 Task: Add Chocolate Chip Muffins 4 Pack to the cart.
Action: Mouse moved to (18, 81)
Screenshot: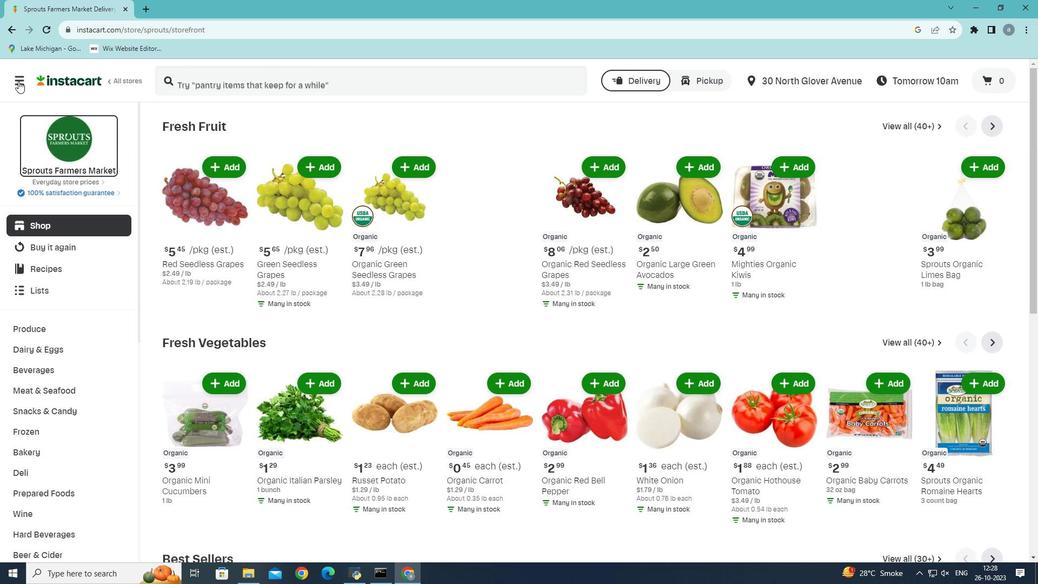 
Action: Mouse pressed left at (18, 81)
Screenshot: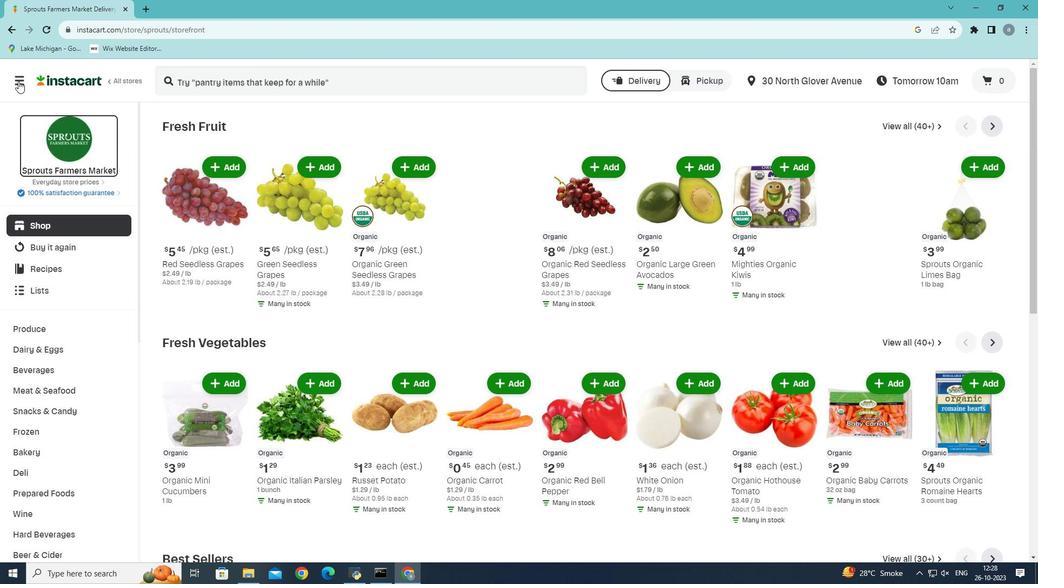 
Action: Mouse moved to (55, 313)
Screenshot: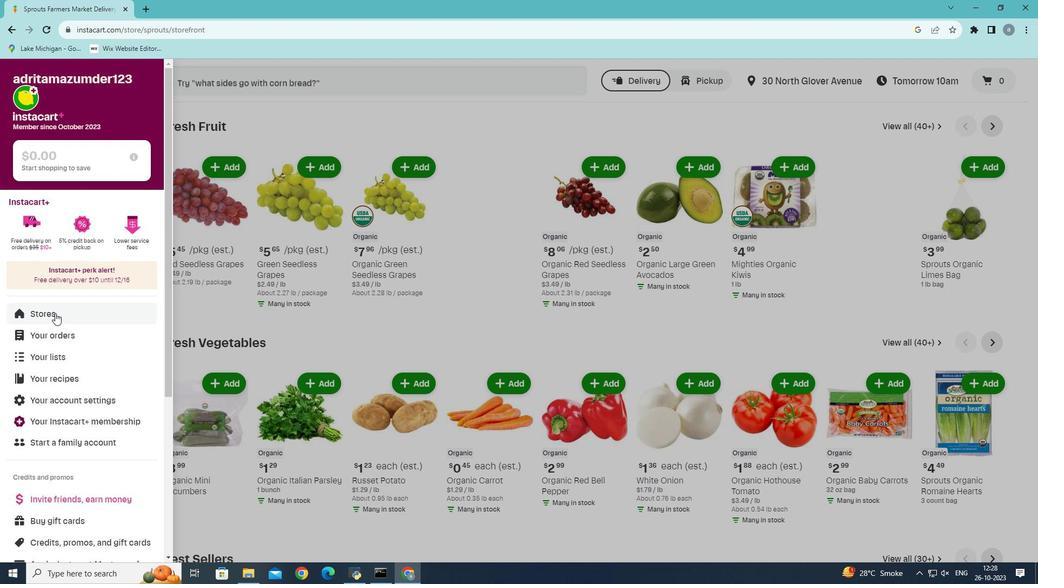 
Action: Mouse pressed left at (55, 313)
Screenshot: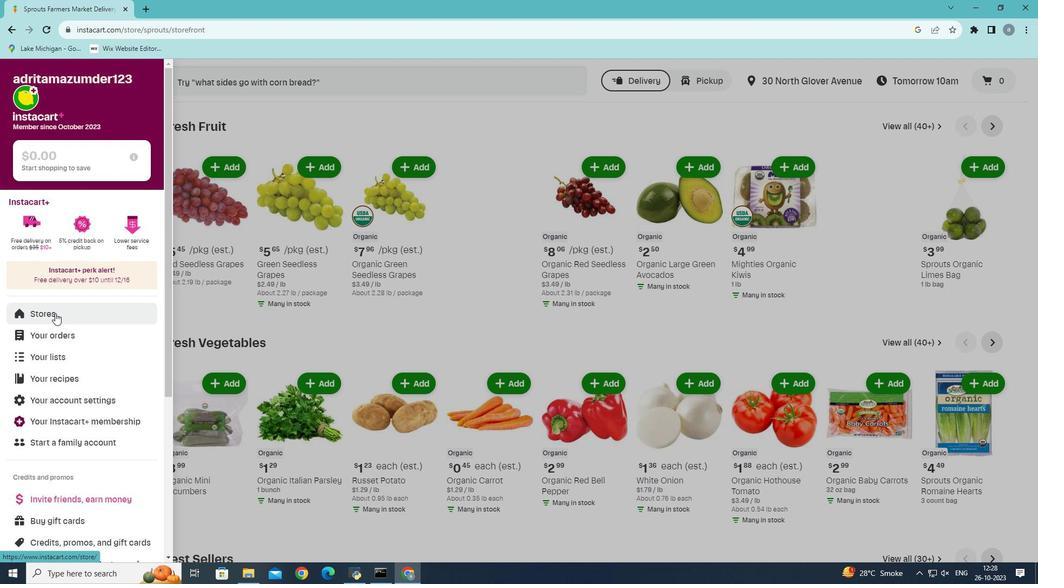 
Action: Mouse moved to (254, 124)
Screenshot: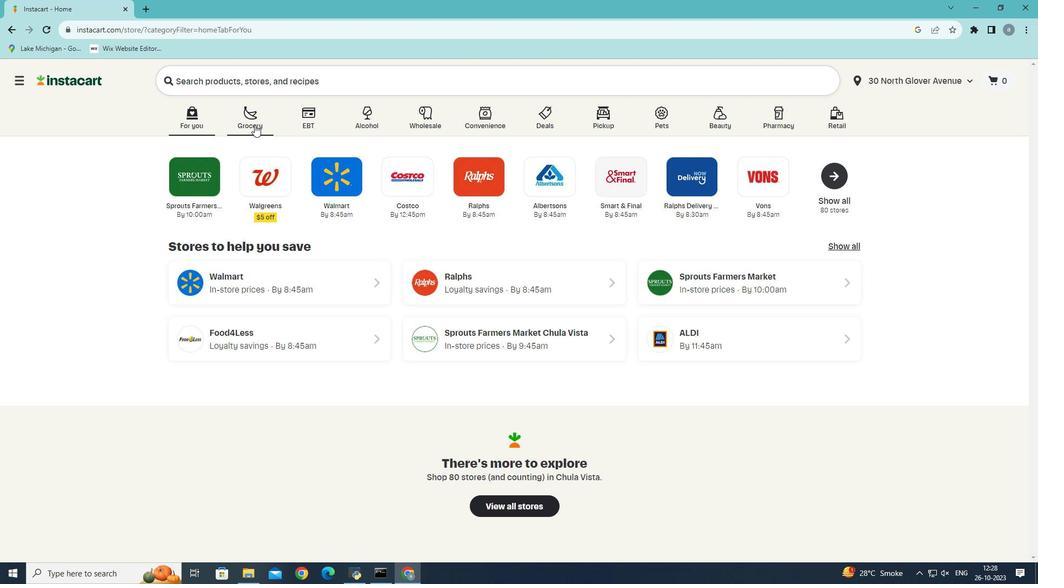 
Action: Mouse pressed left at (254, 124)
Screenshot: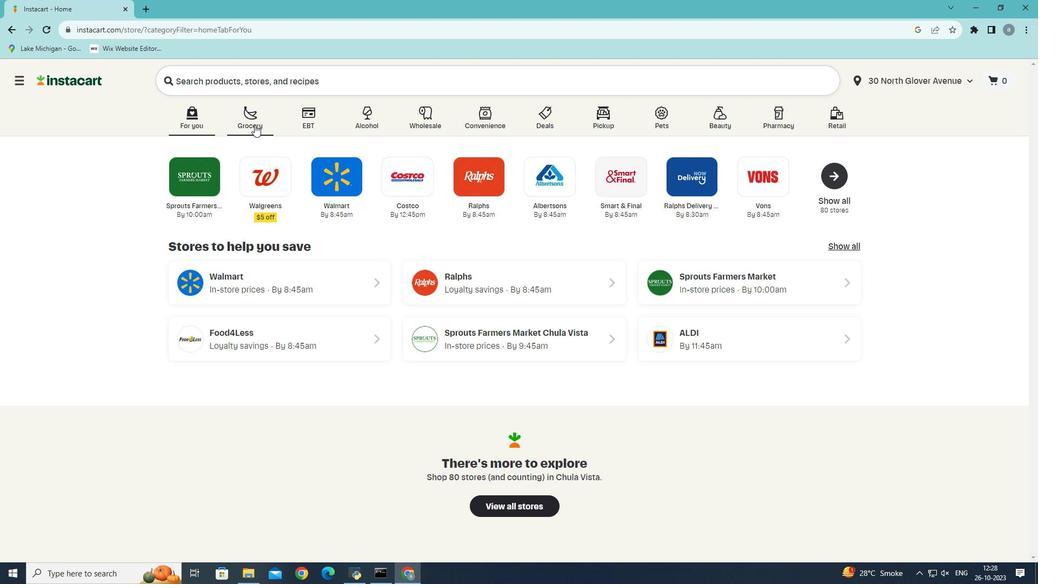 
Action: Mouse moved to (243, 315)
Screenshot: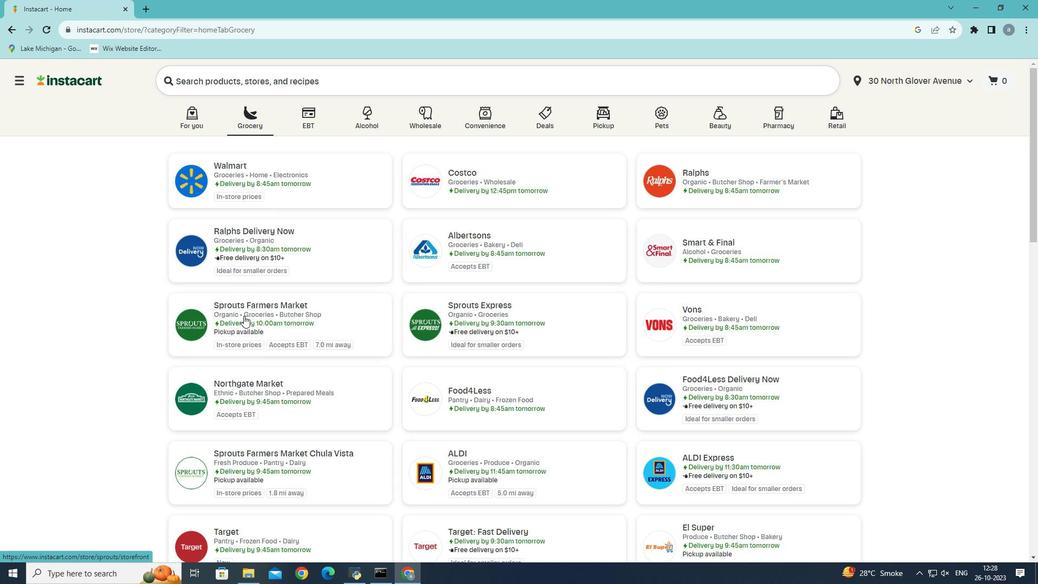 
Action: Mouse pressed left at (243, 315)
Screenshot: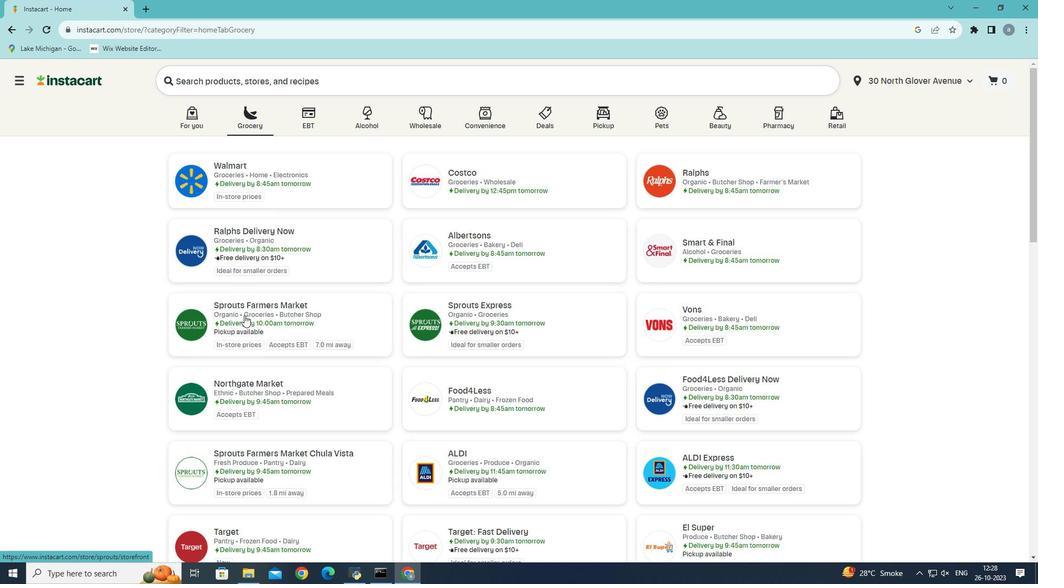 
Action: Mouse moved to (26, 451)
Screenshot: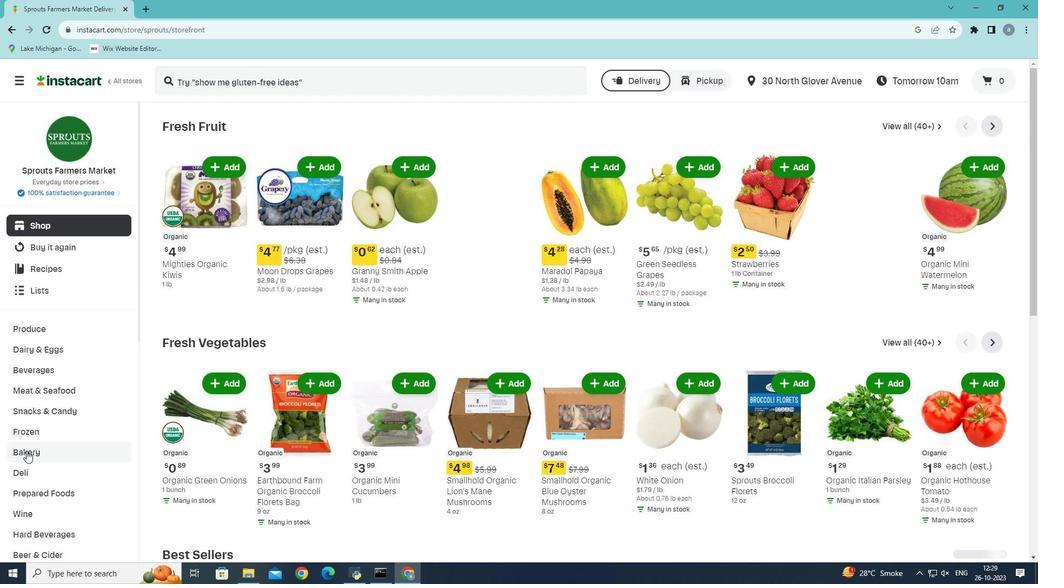 
Action: Mouse pressed left at (26, 451)
Screenshot: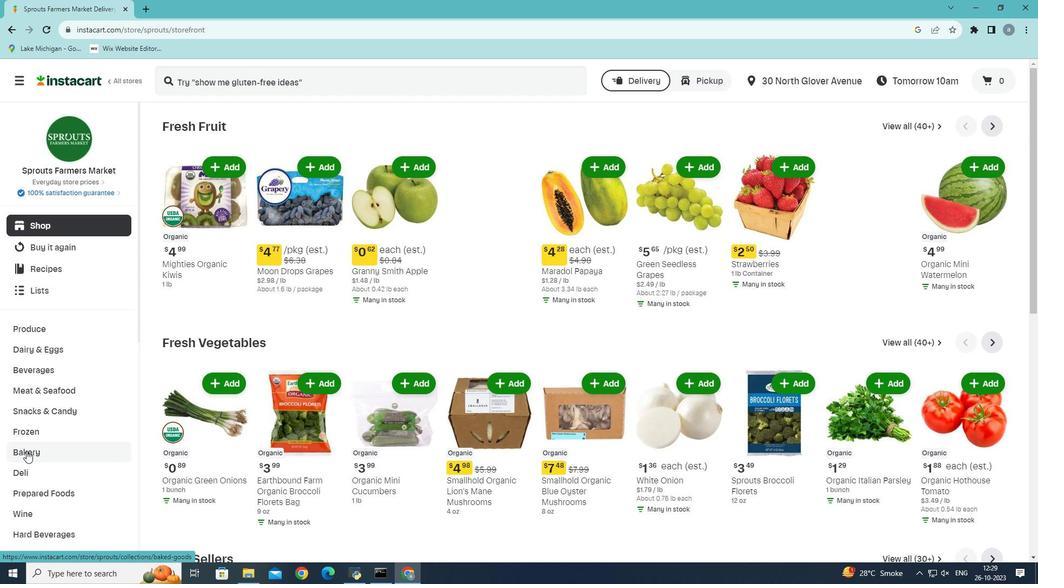 
Action: Mouse moved to (657, 154)
Screenshot: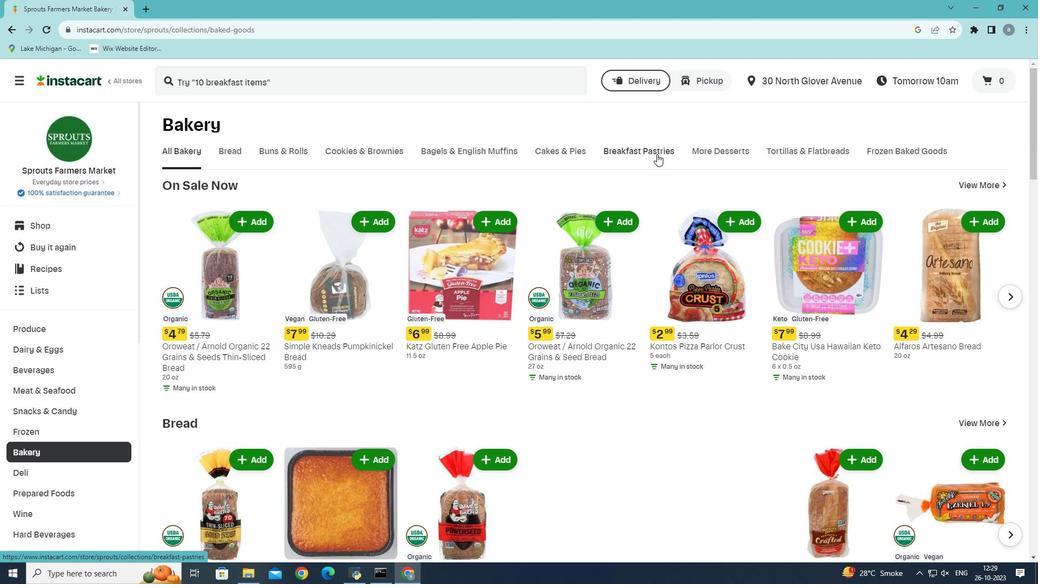 
Action: Mouse pressed left at (657, 154)
Screenshot: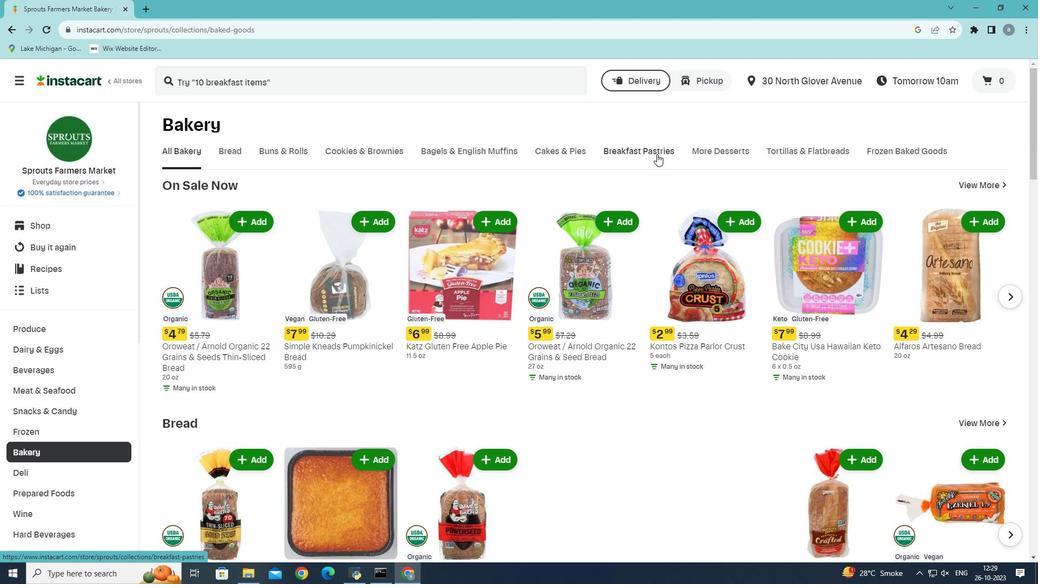 
Action: Mouse moved to (235, 196)
Screenshot: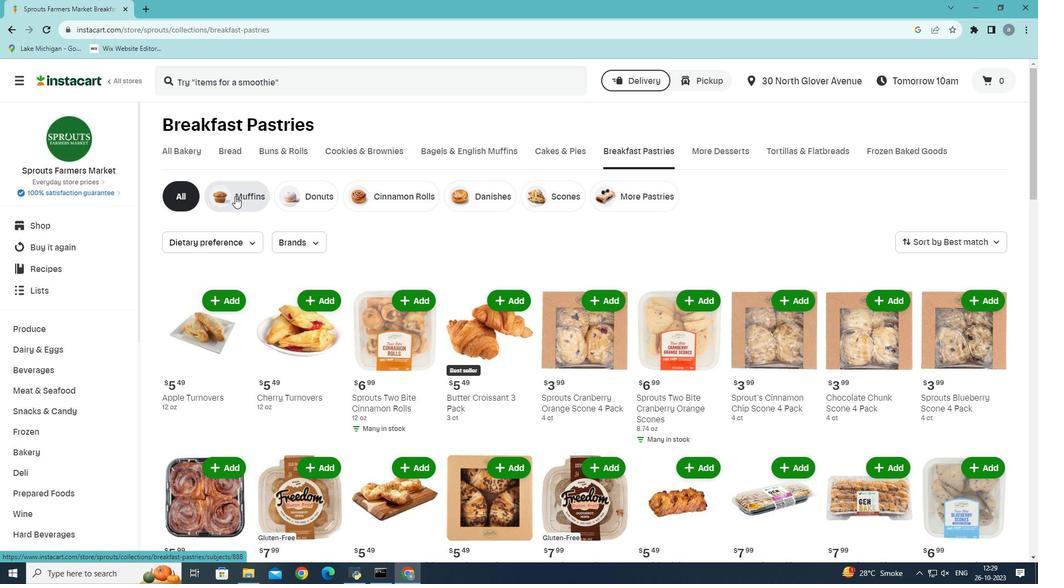
Action: Mouse pressed left at (235, 196)
Screenshot: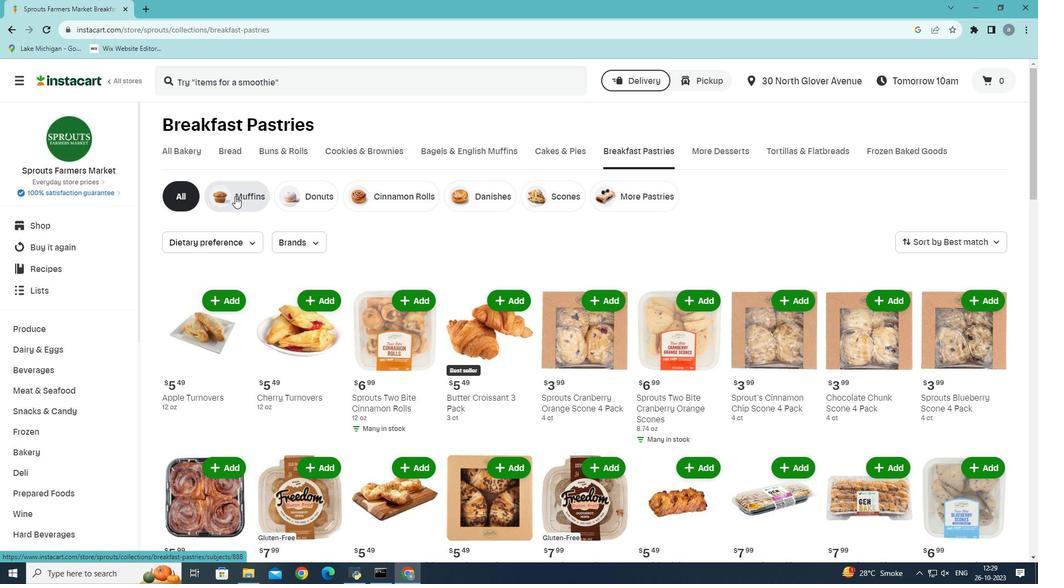 
Action: Mouse moved to (435, 390)
Screenshot: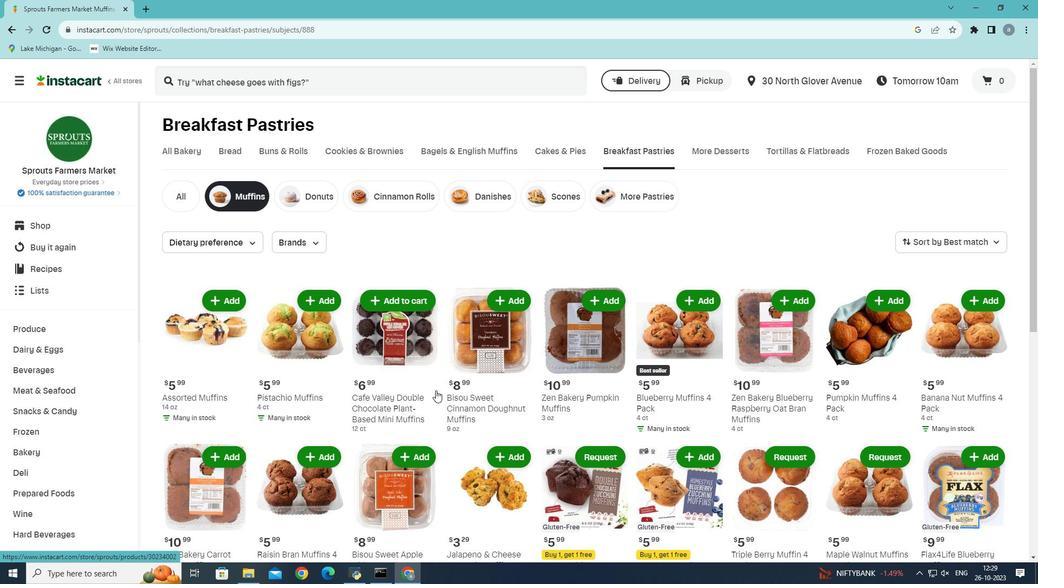 
Action: Mouse scrolled (435, 389) with delta (0, 0)
Screenshot: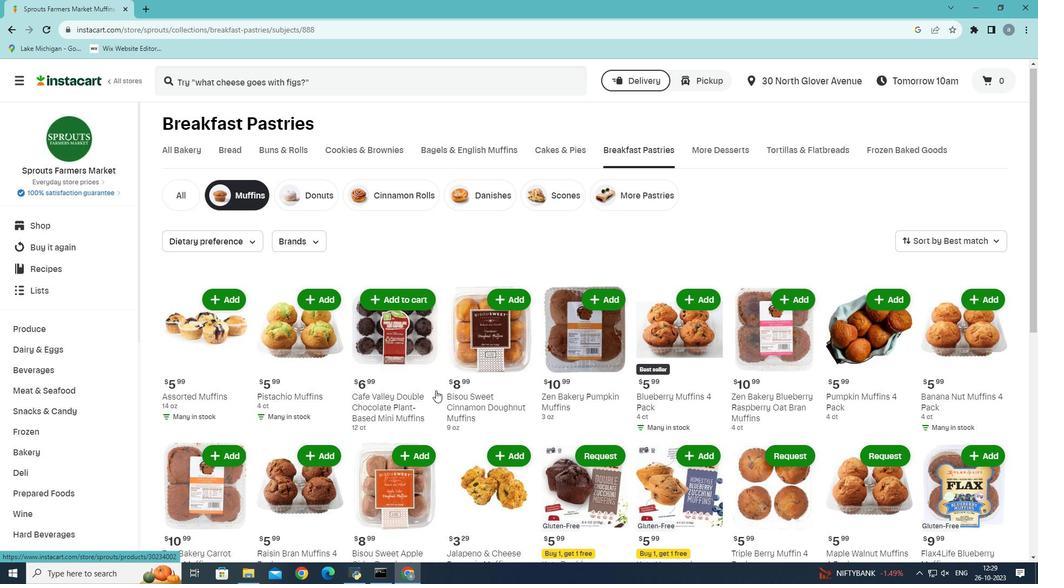 
Action: Mouse moved to (436, 390)
Screenshot: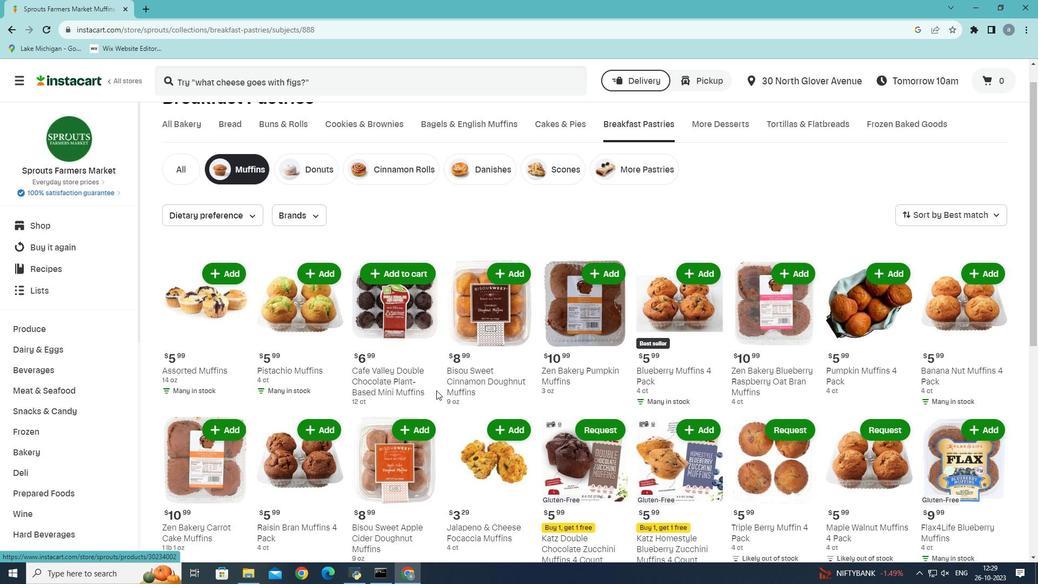 
Action: Mouse scrolled (436, 389) with delta (0, 0)
Screenshot: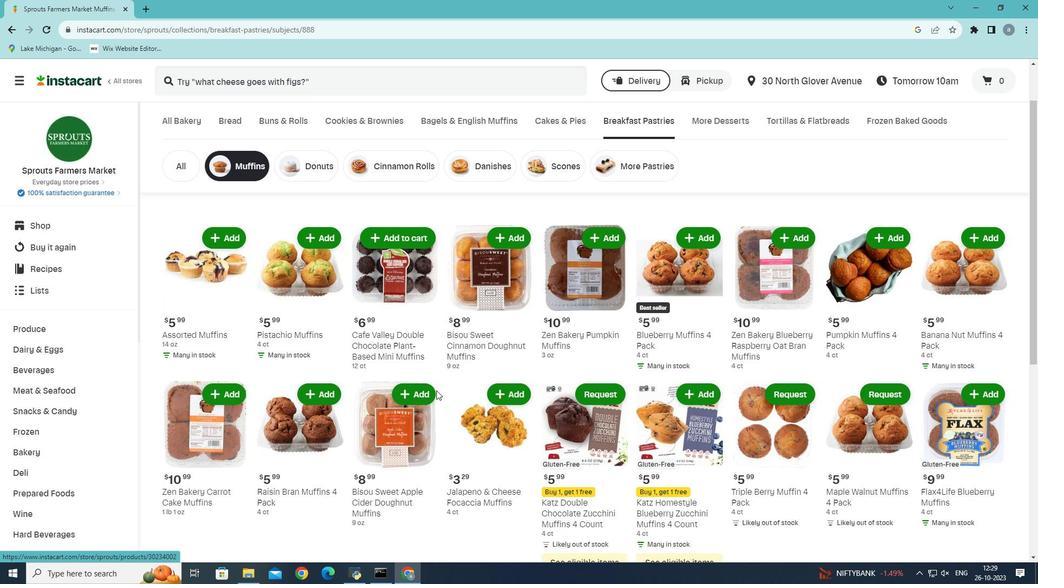 
Action: Mouse moved to (436, 390)
Screenshot: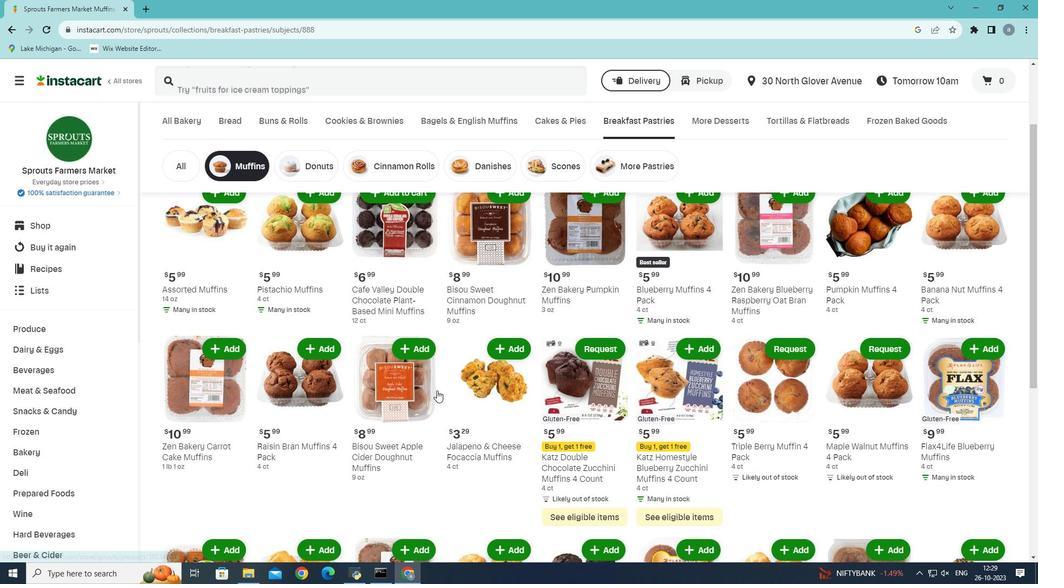 
Action: Mouse scrolled (436, 389) with delta (0, 0)
Screenshot: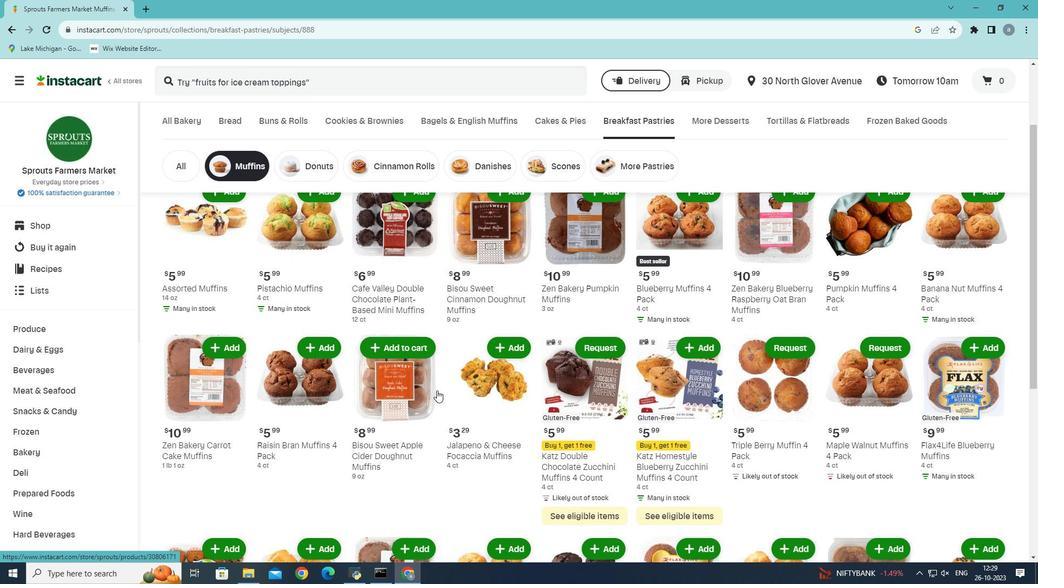 
Action: Mouse scrolled (436, 389) with delta (0, 0)
Screenshot: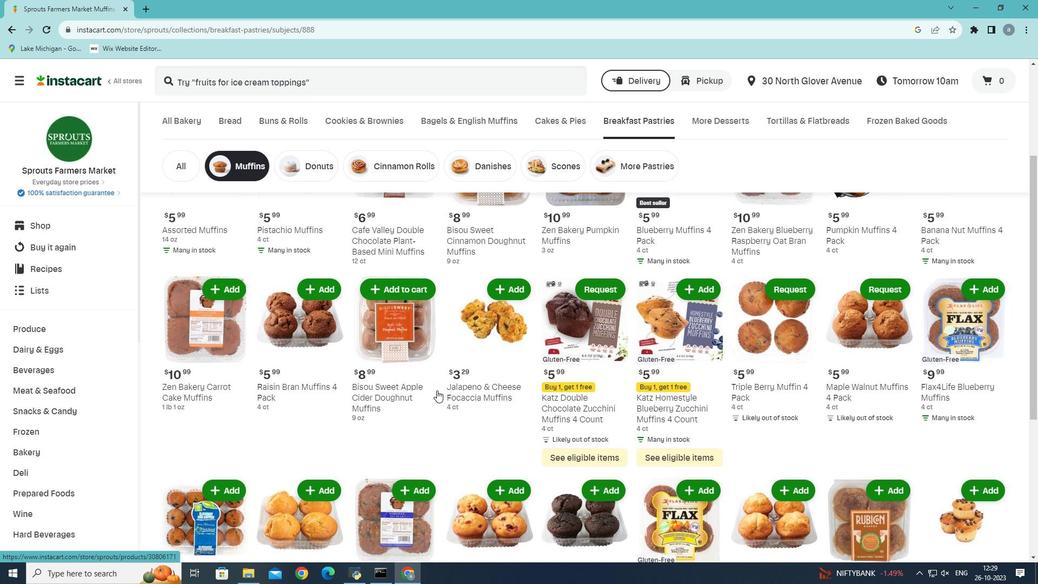 
Action: Mouse moved to (648, 360)
Screenshot: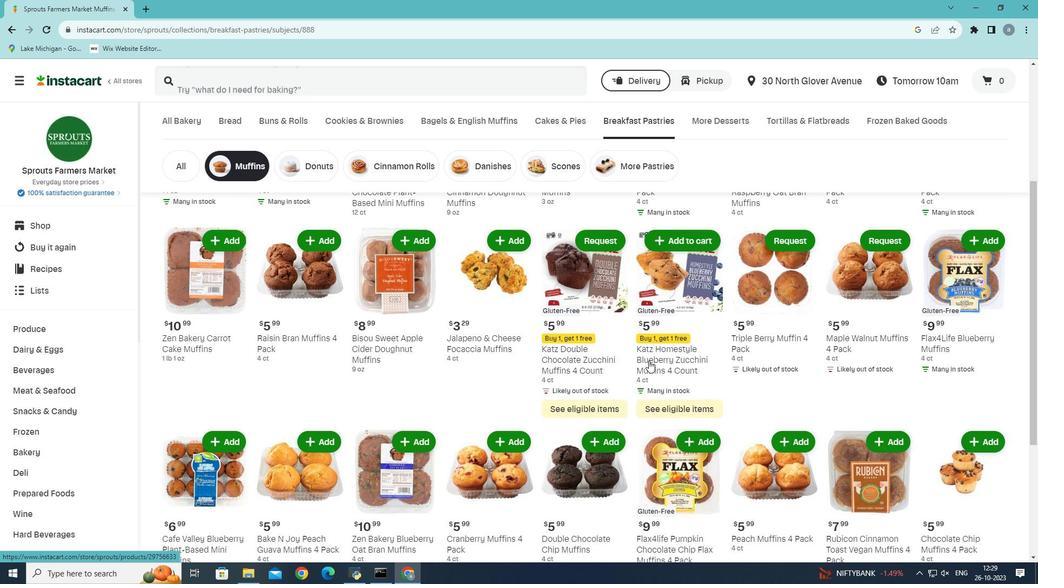
Action: Mouse scrolled (648, 360) with delta (0, 0)
Screenshot: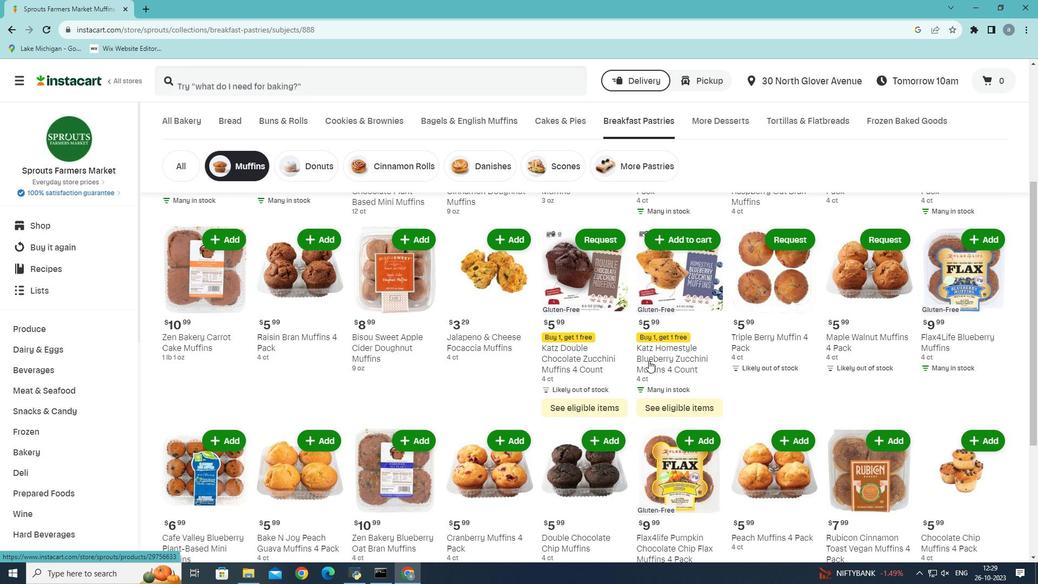 
Action: Mouse scrolled (648, 360) with delta (0, 0)
Screenshot: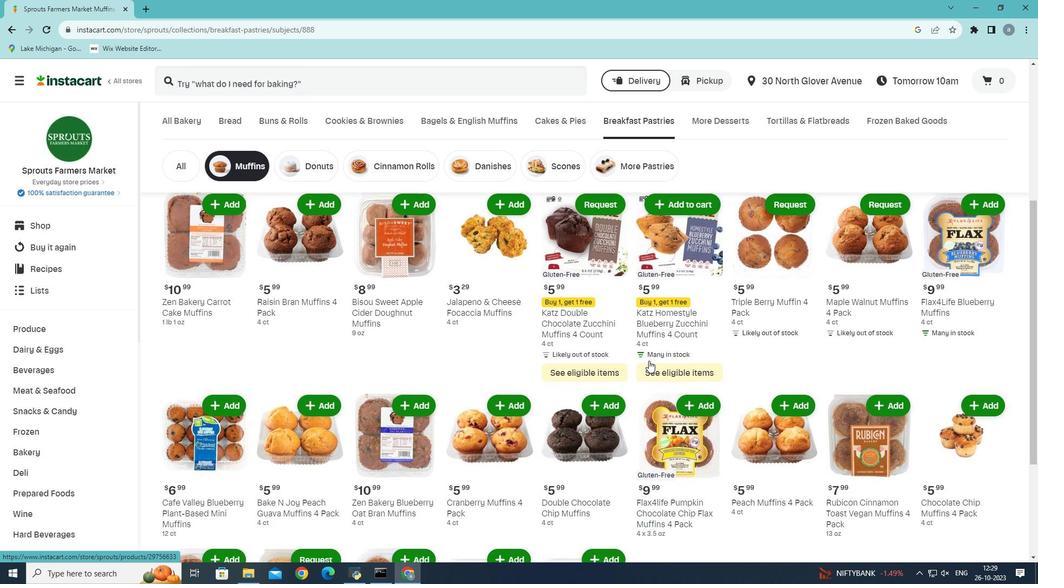 
Action: Mouse scrolled (648, 360) with delta (0, 0)
Screenshot: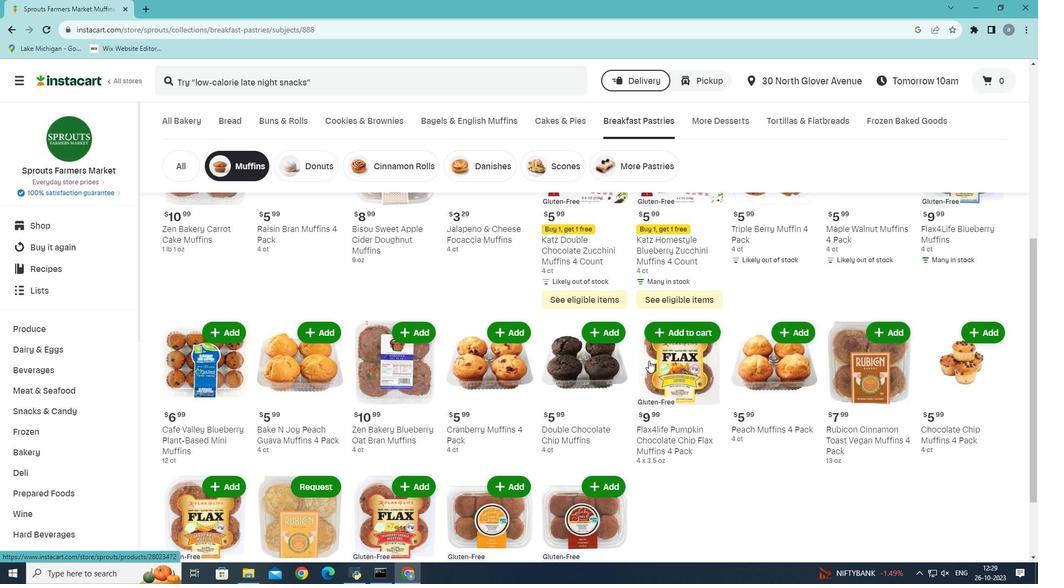 
Action: Mouse moved to (985, 283)
Screenshot: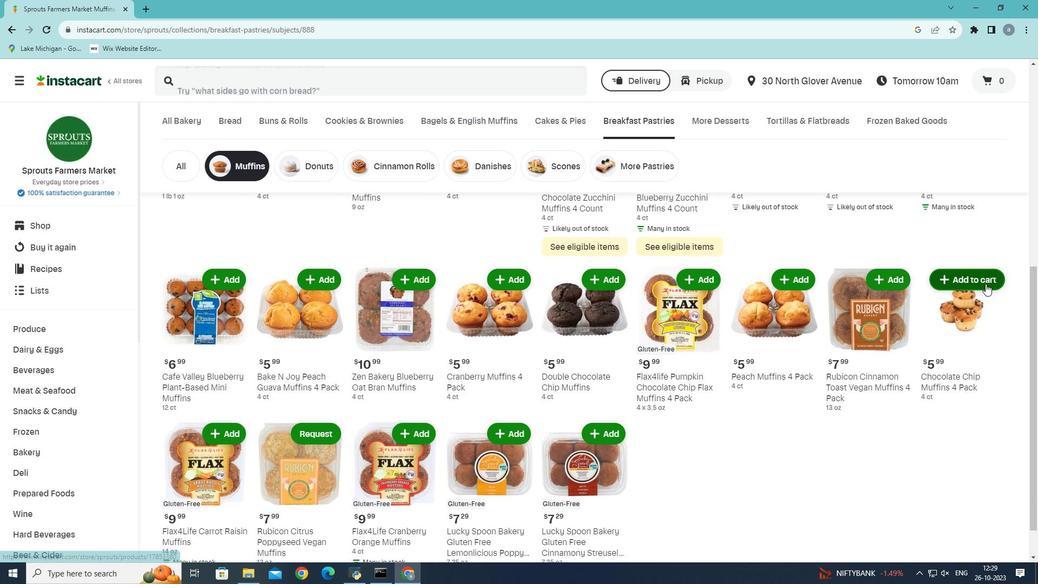 
Action: Mouse pressed left at (985, 283)
Screenshot: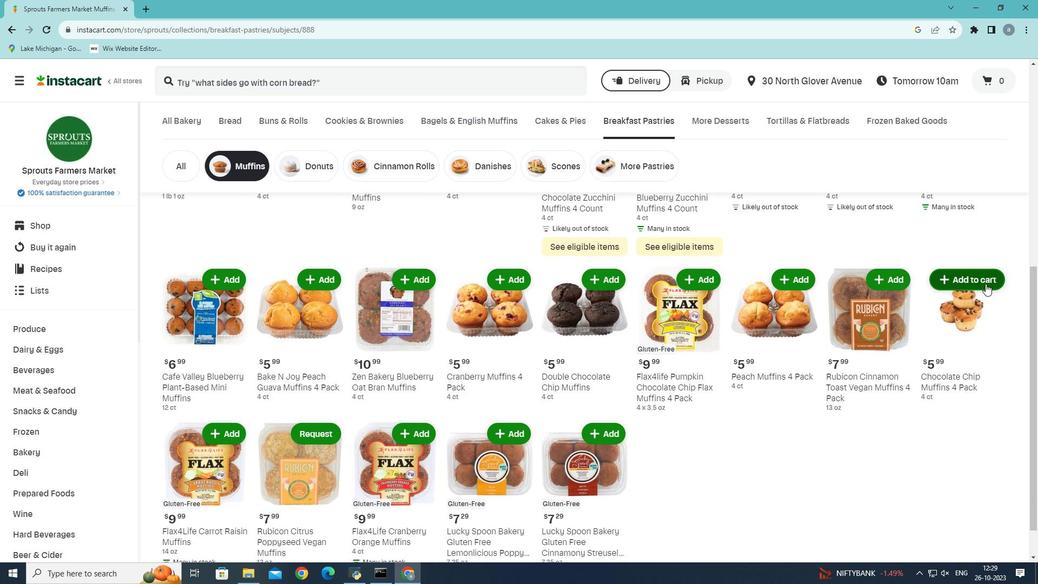 
